 Task: Enable the call logs to the users
Action: Mouse moved to (251, 186)
Screenshot: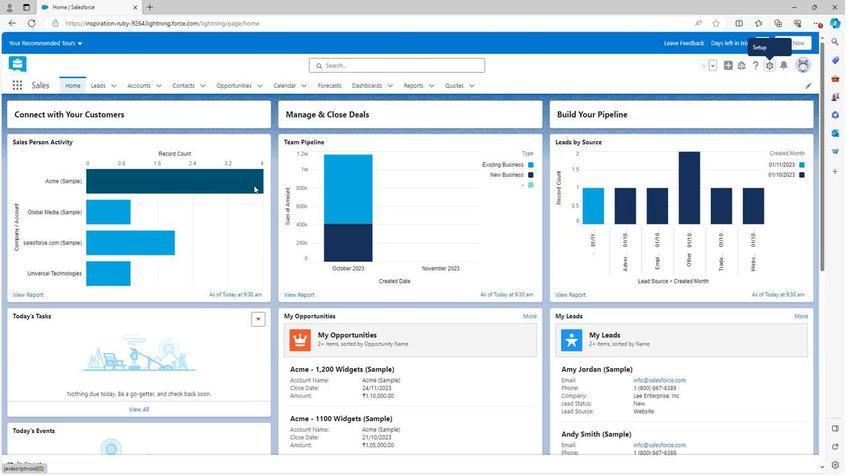 
Action: Mouse scrolled (251, 185) with delta (0, 0)
Screenshot: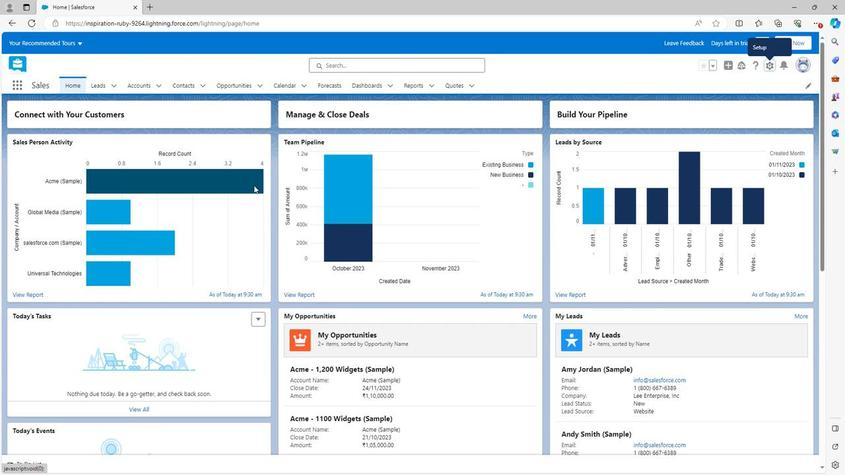 
Action: Mouse scrolled (251, 185) with delta (0, 0)
Screenshot: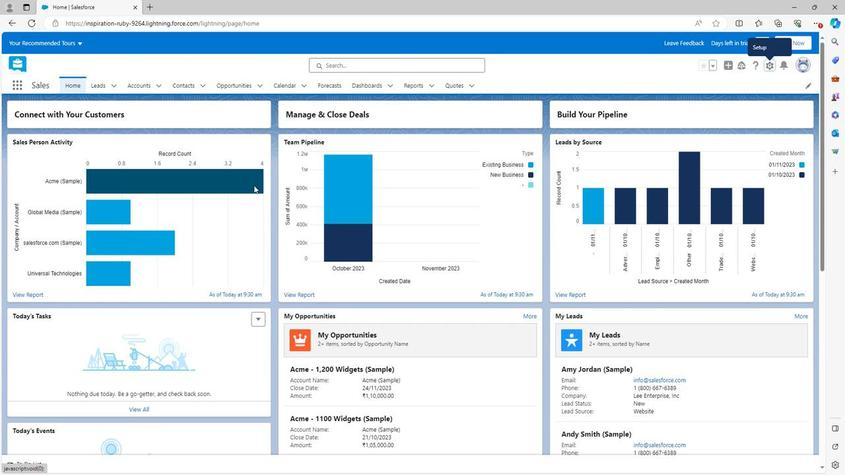
Action: Mouse scrolled (251, 185) with delta (0, 0)
Screenshot: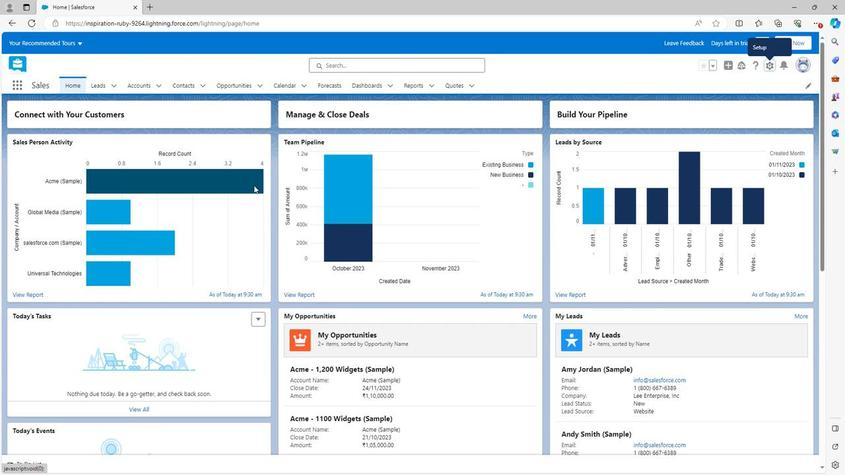 
Action: Mouse scrolled (251, 185) with delta (0, 0)
Screenshot: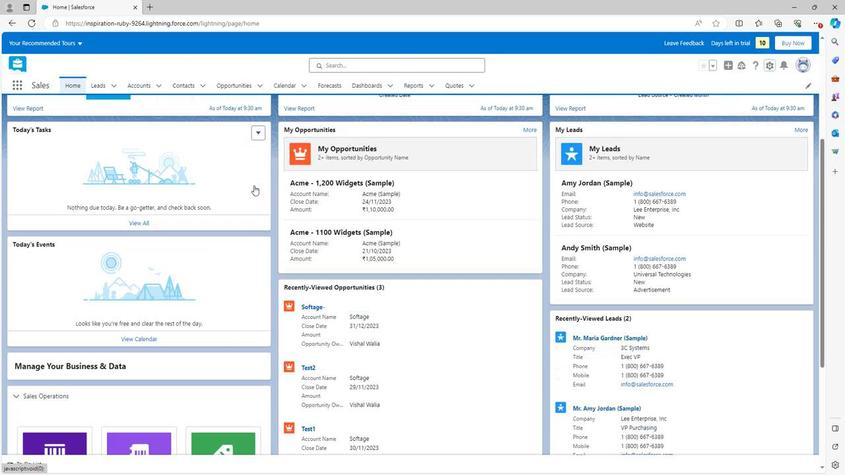 
Action: Mouse scrolled (251, 185) with delta (0, 0)
Screenshot: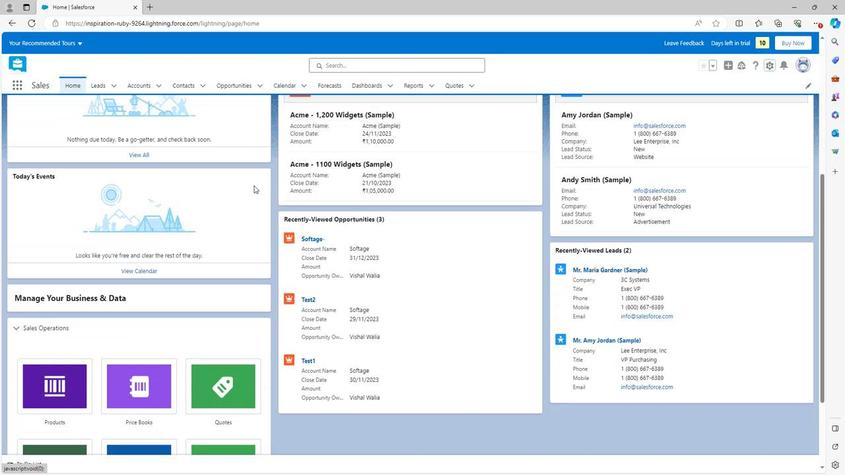 
Action: Mouse scrolled (251, 185) with delta (0, 0)
Screenshot: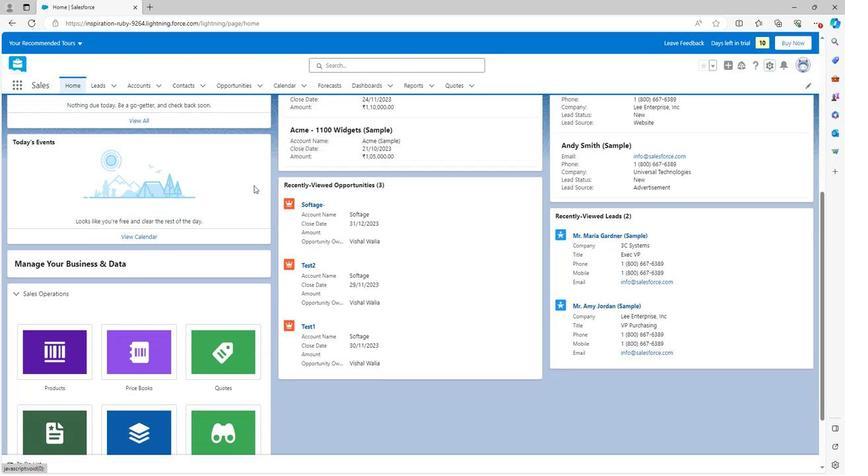 
Action: Mouse scrolled (251, 186) with delta (0, 0)
Screenshot: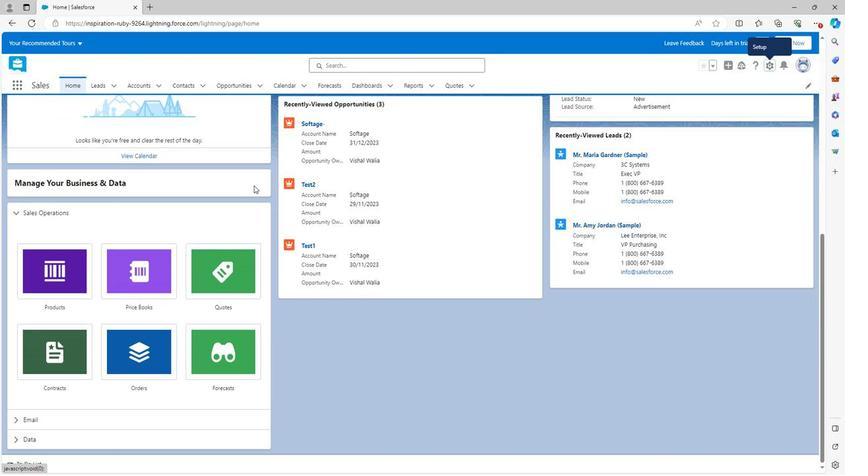 
Action: Mouse scrolled (251, 186) with delta (0, 0)
Screenshot: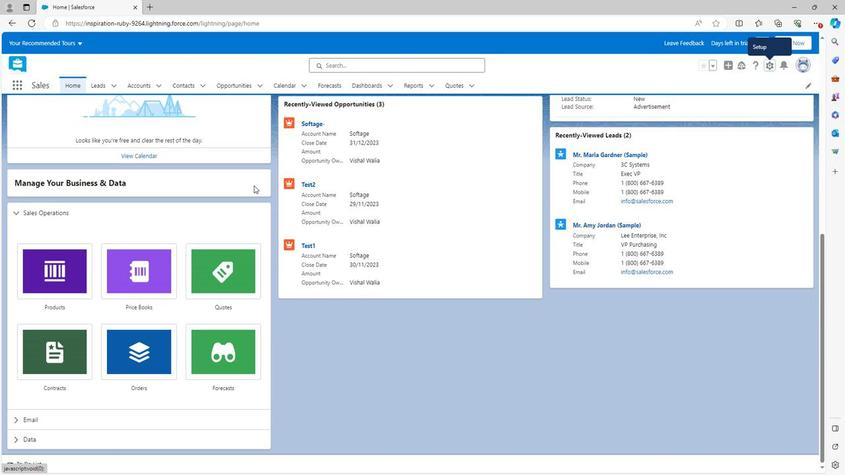 
Action: Mouse scrolled (251, 186) with delta (0, 0)
Screenshot: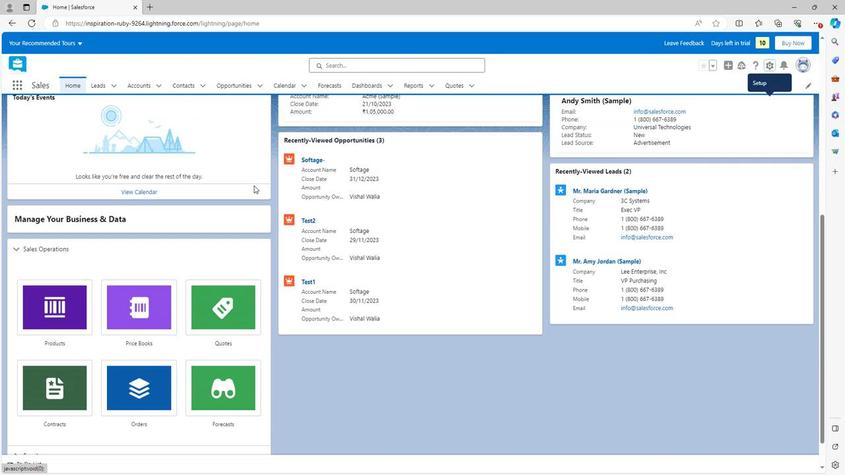 
Action: Mouse scrolled (251, 186) with delta (0, 0)
Screenshot: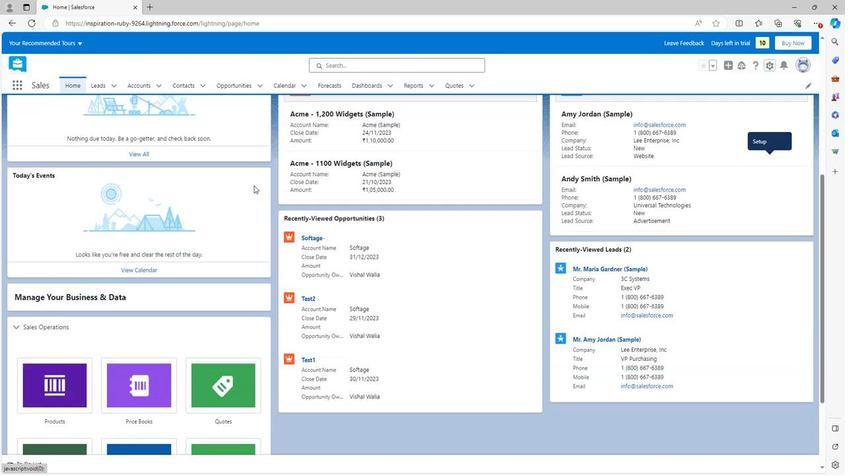 
Action: Mouse scrolled (251, 186) with delta (0, 0)
Screenshot: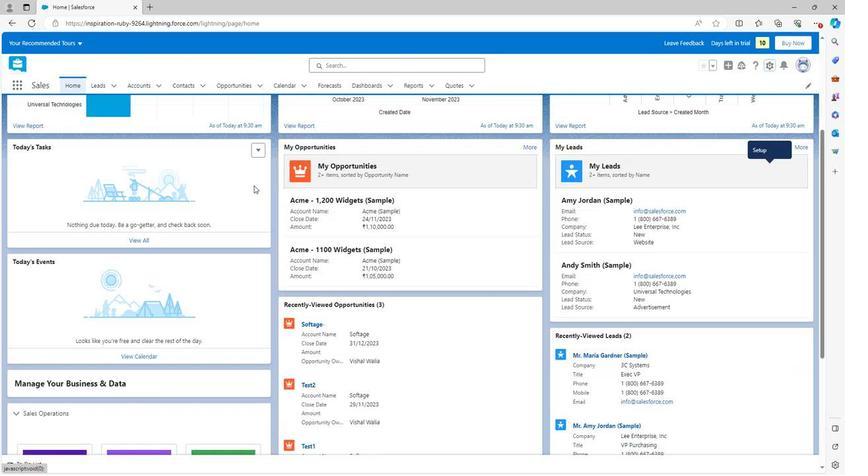 
Action: Mouse scrolled (251, 186) with delta (0, 0)
Screenshot: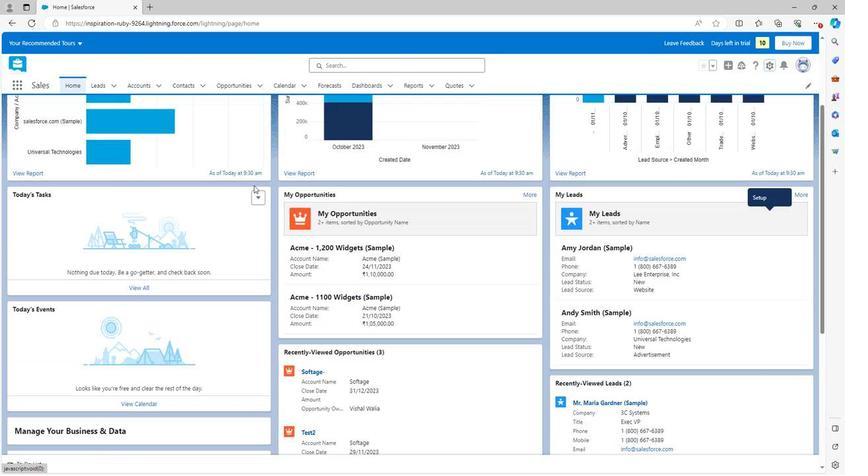
Action: Mouse moved to (771, 64)
Screenshot: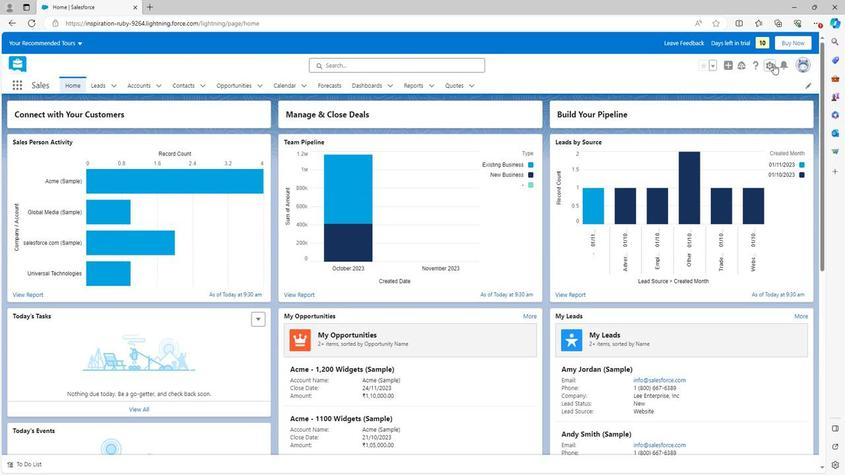 
Action: Mouse pressed left at (771, 64)
Screenshot: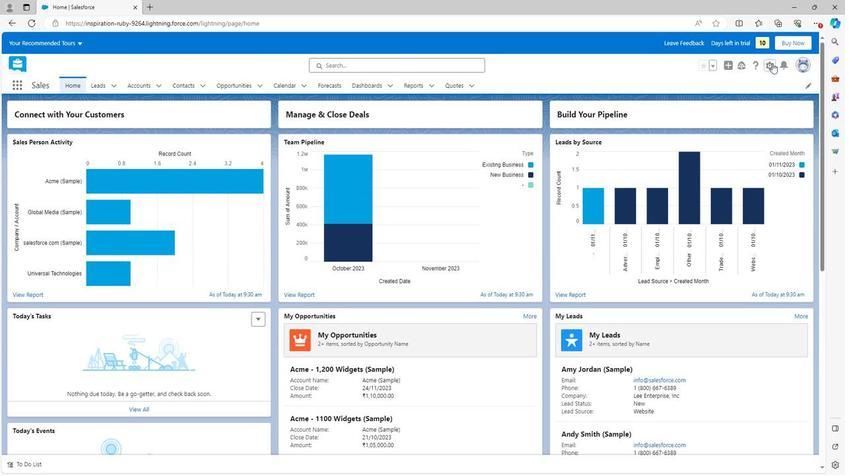 
Action: Mouse moved to (731, 92)
Screenshot: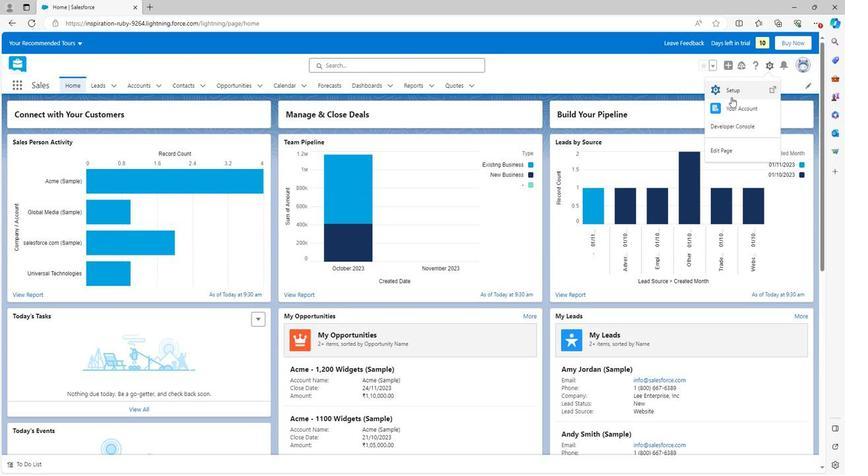 
Action: Mouse pressed left at (731, 92)
Screenshot: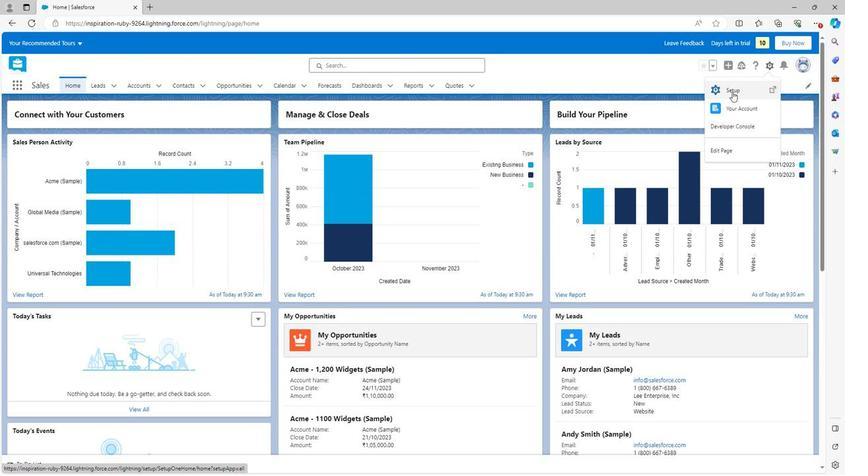 
Action: Mouse moved to (5, 344)
Screenshot: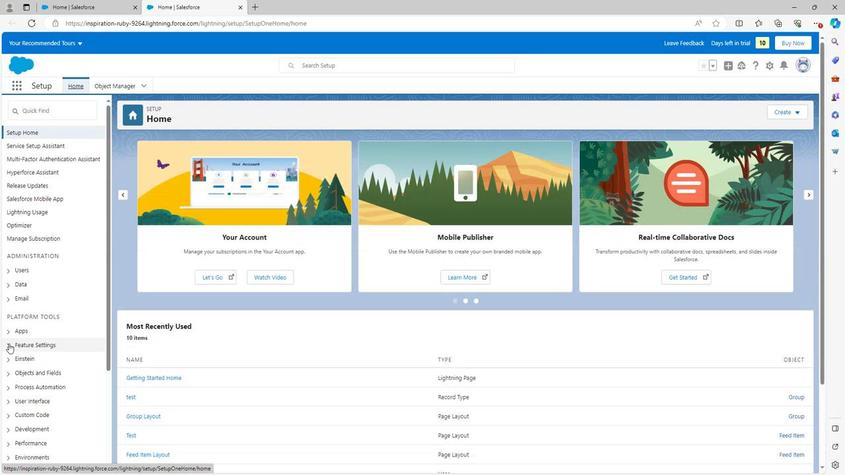 
Action: Mouse pressed left at (5, 344)
Screenshot: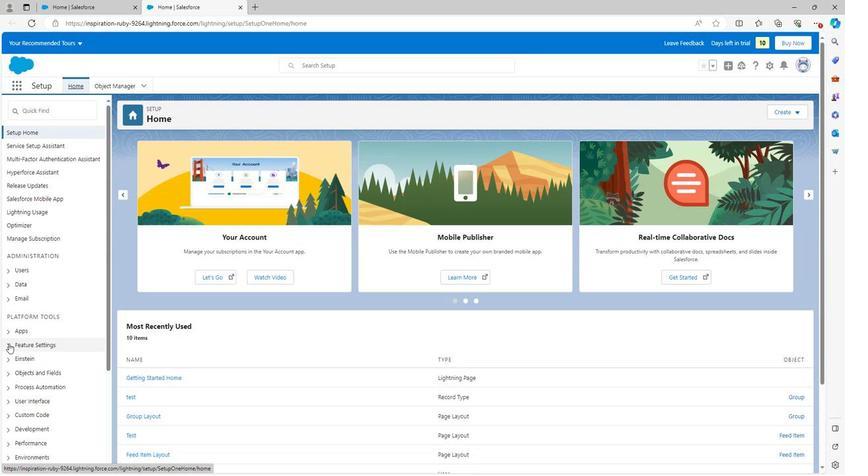 
Action: Mouse scrolled (5, 344) with delta (0, 0)
Screenshot: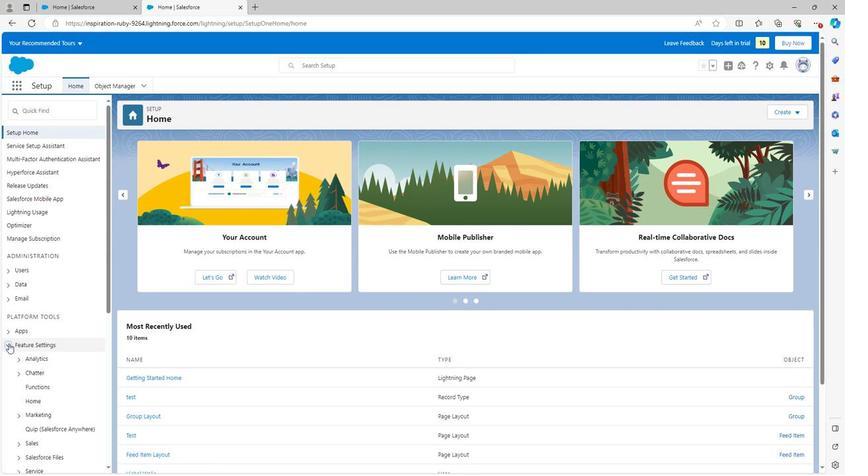 
Action: Mouse scrolled (5, 344) with delta (0, 0)
Screenshot: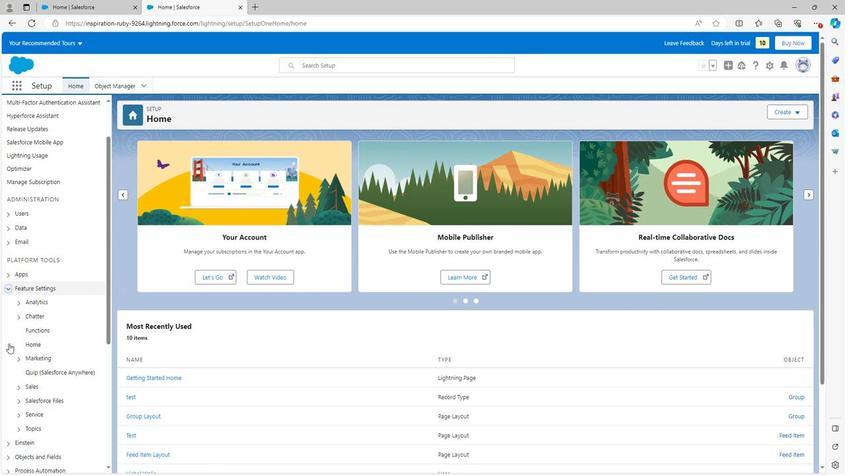 
Action: Mouse scrolled (5, 344) with delta (0, 0)
Screenshot: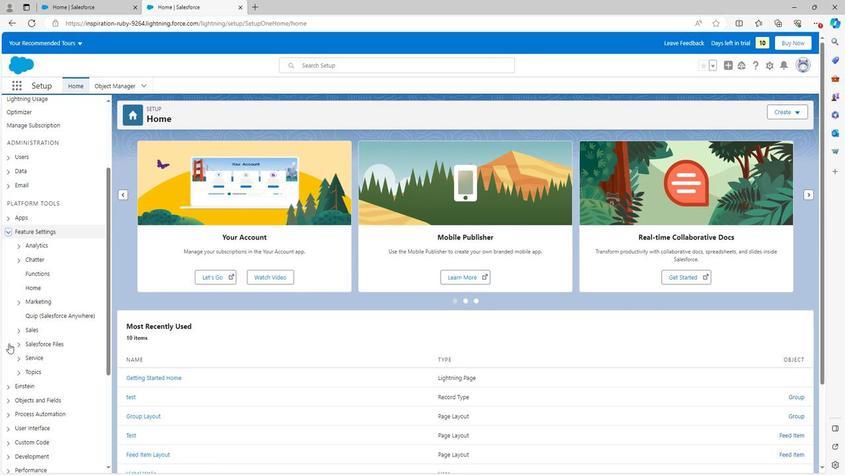 
Action: Mouse moved to (16, 272)
Screenshot: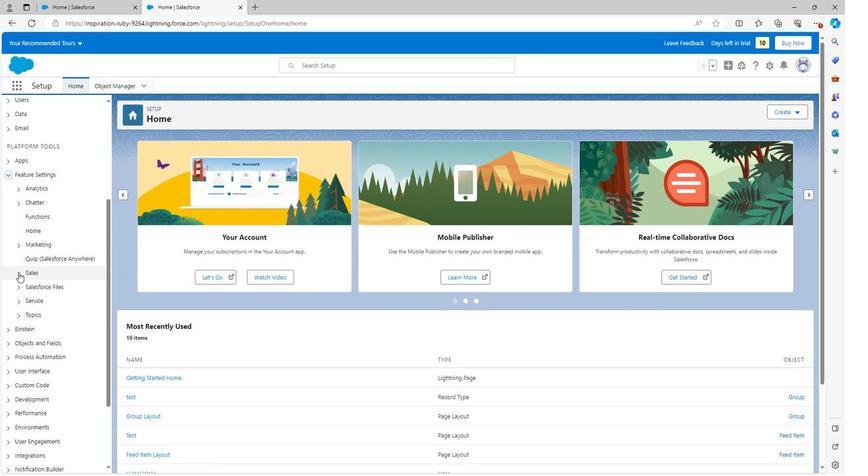 
Action: Mouse pressed left at (16, 272)
Screenshot: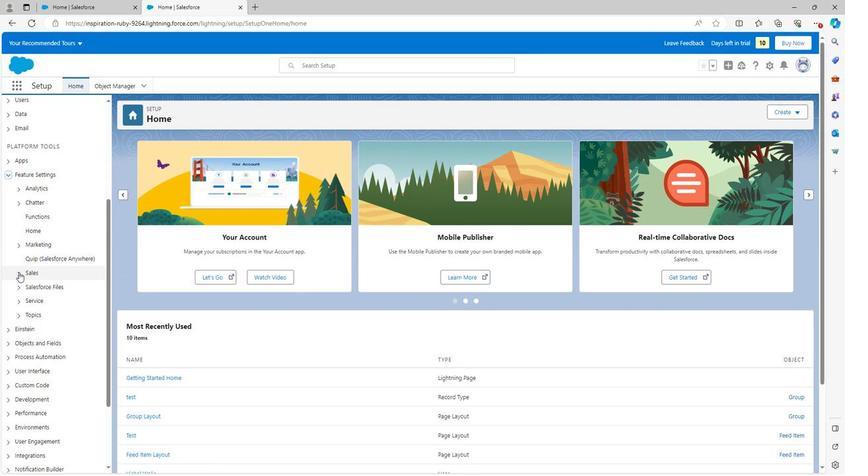 
Action: Mouse moved to (16, 288)
Screenshot: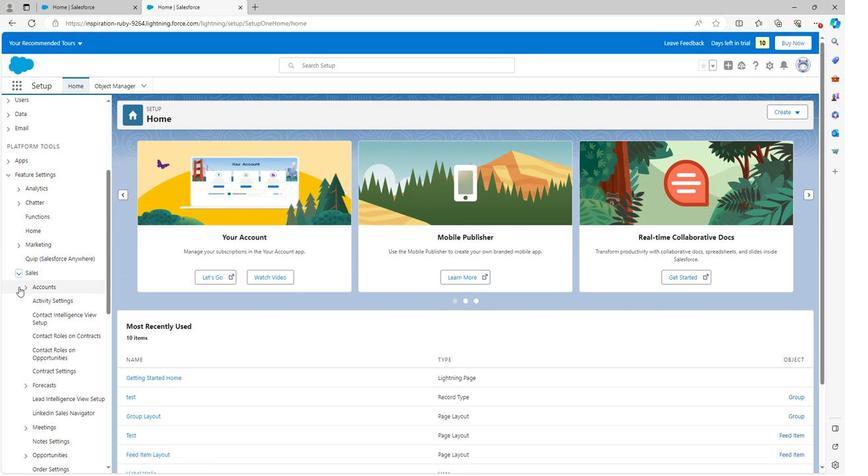 
Action: Mouse scrolled (16, 288) with delta (0, 0)
Screenshot: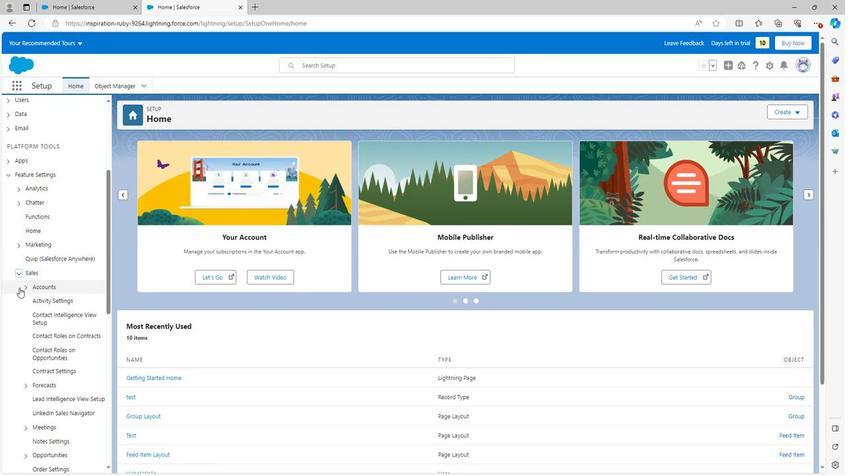 
Action: Mouse moved to (17, 289)
Screenshot: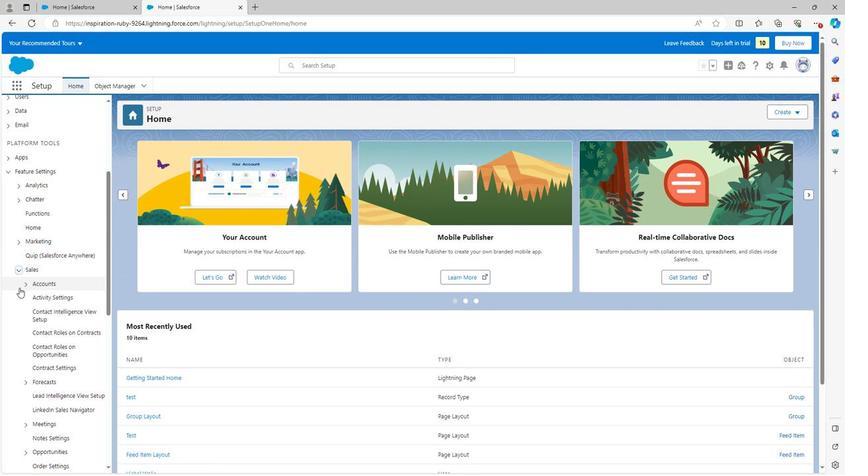 
Action: Mouse scrolled (17, 289) with delta (0, 0)
Screenshot: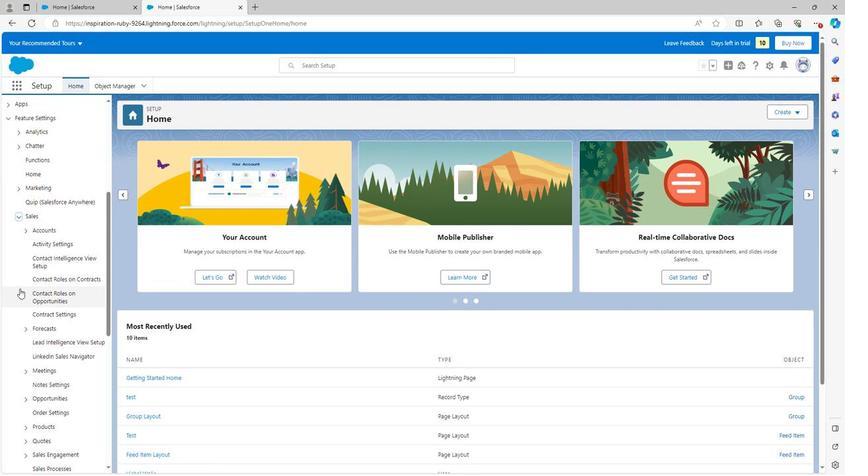 
Action: Mouse moved to (17, 292)
Screenshot: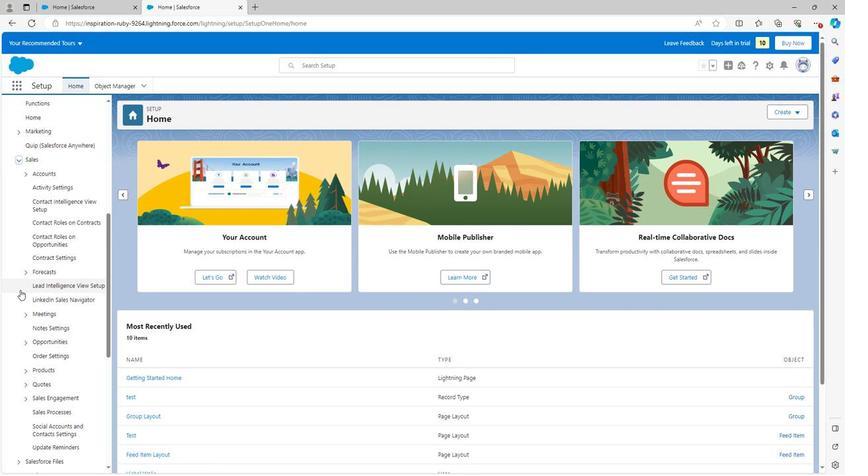 
Action: Mouse scrolled (17, 291) with delta (0, 0)
Screenshot: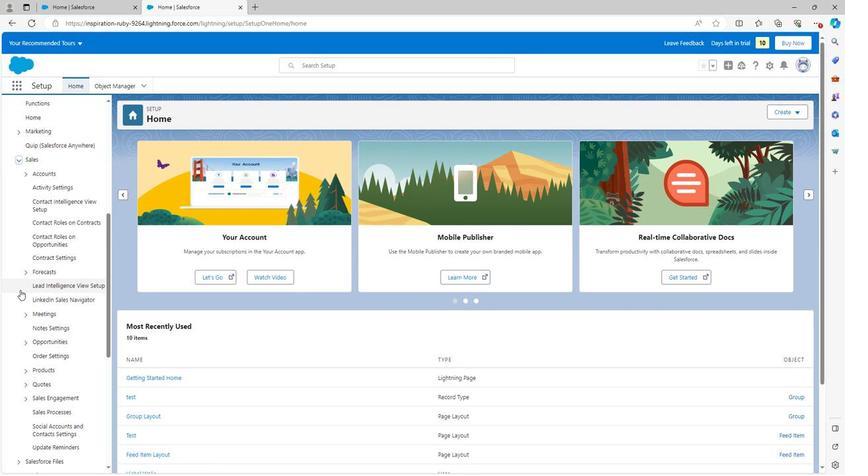 
Action: Mouse scrolled (17, 291) with delta (0, 0)
Screenshot: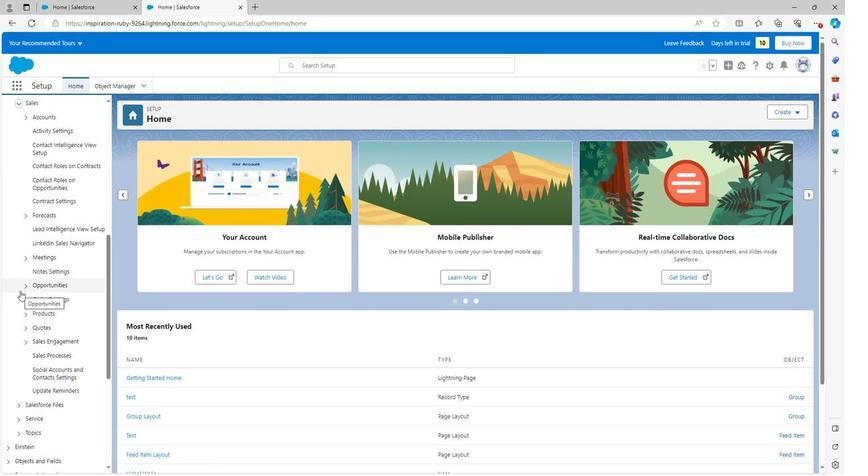
Action: Mouse moved to (21, 283)
Screenshot: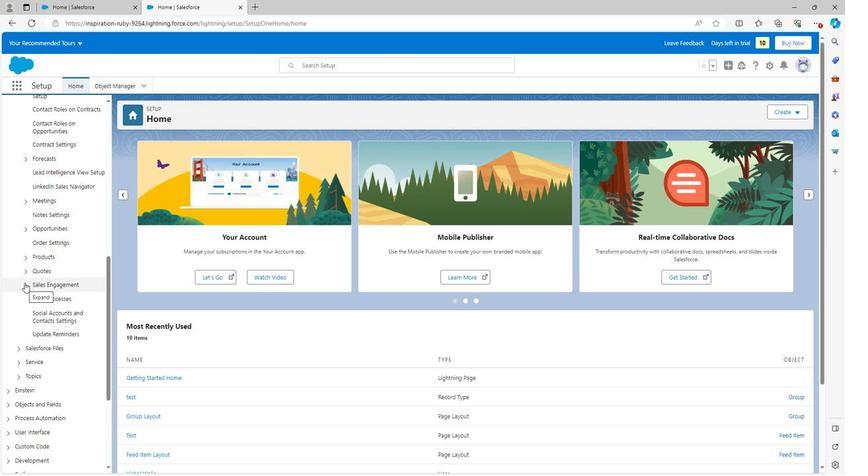 
Action: Mouse pressed left at (21, 283)
Screenshot: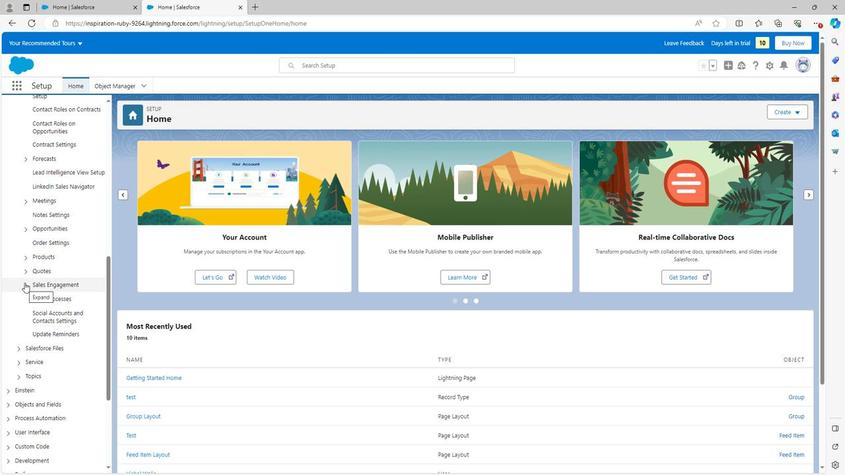 
Action: Mouse moved to (43, 313)
Screenshot: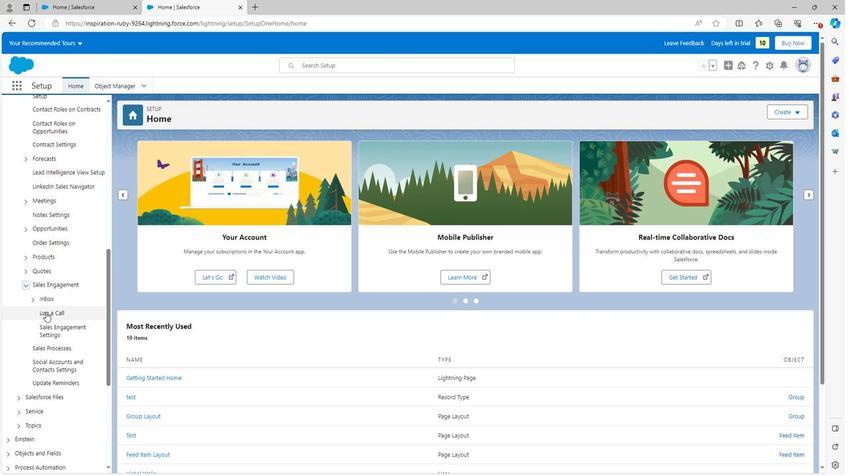 
Action: Mouse pressed left at (43, 313)
Screenshot: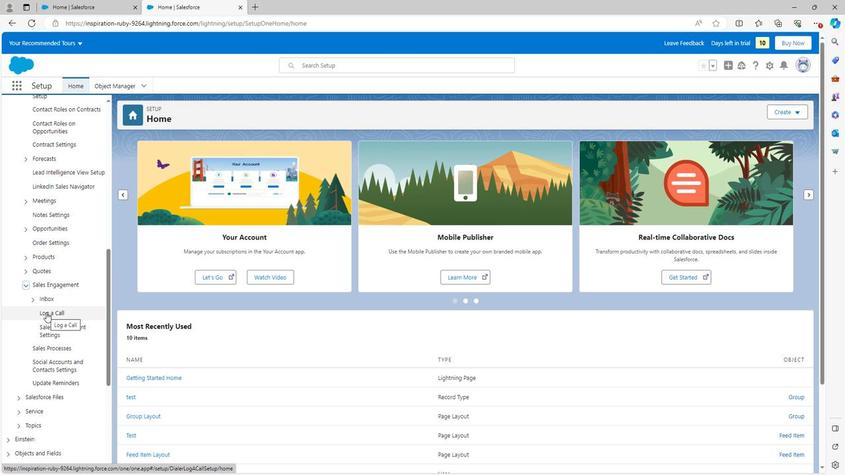 
Action: Mouse moved to (773, 213)
Screenshot: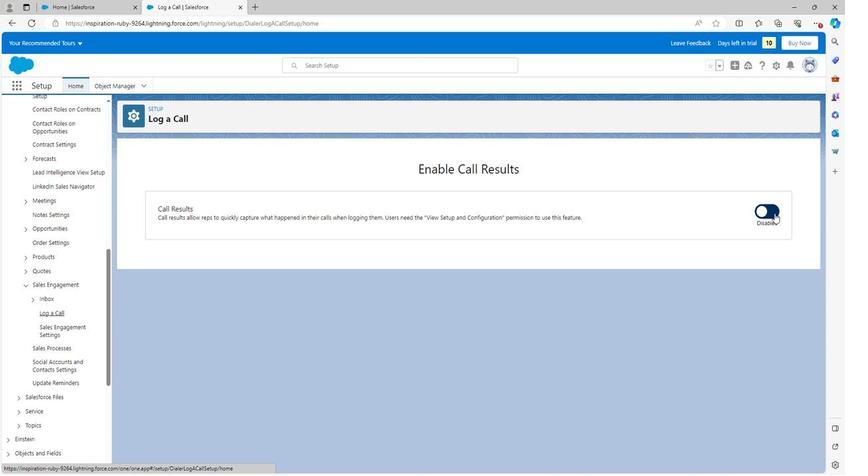 
Action: Mouse pressed left at (773, 213)
Screenshot: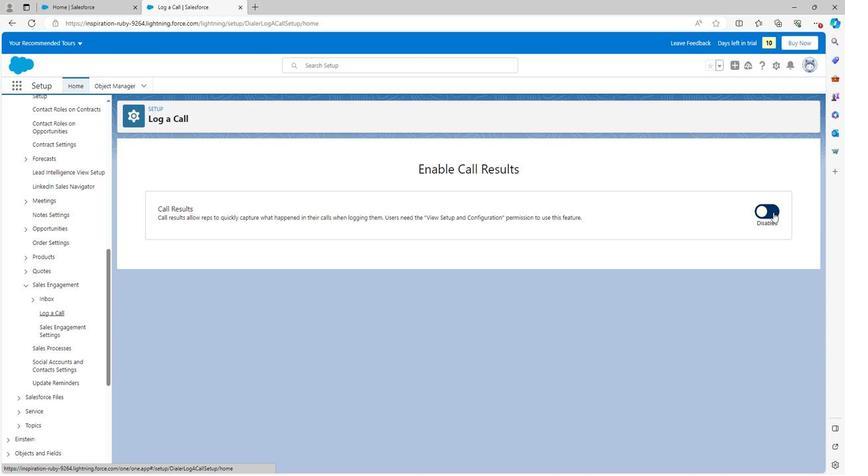 
Action: Mouse moved to (547, 224)
Screenshot: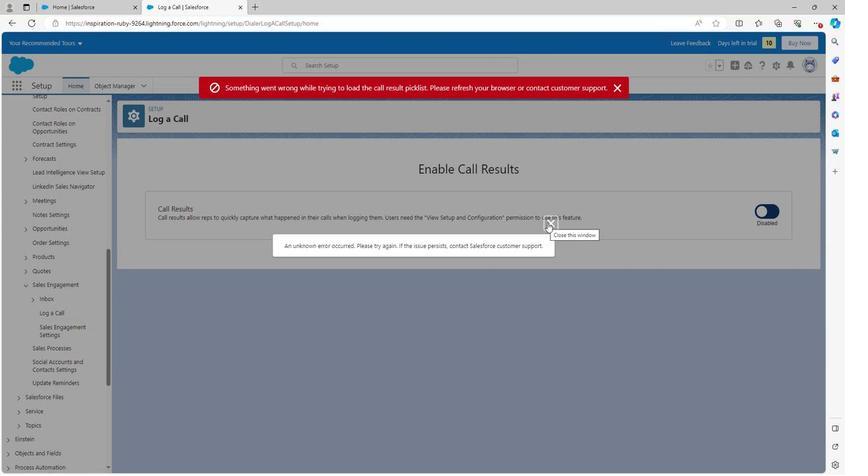 
Action: Mouse pressed left at (547, 224)
Screenshot: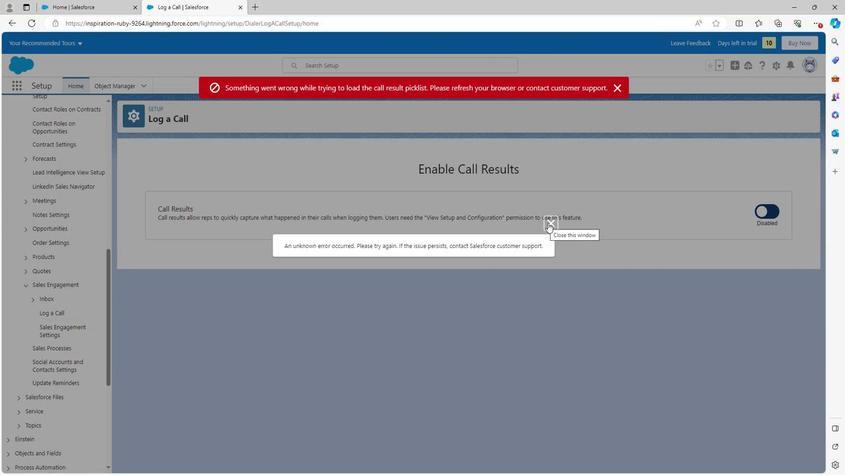 
Action: Mouse moved to (770, 210)
Screenshot: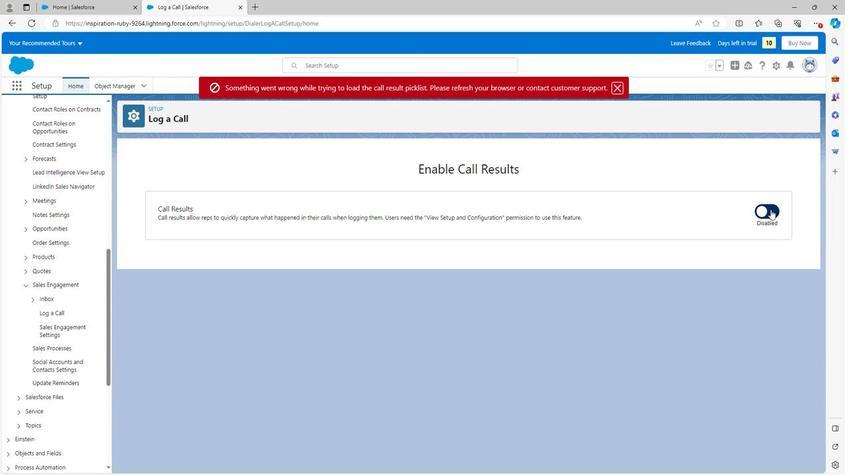 
Action: Mouse pressed left at (770, 210)
Screenshot: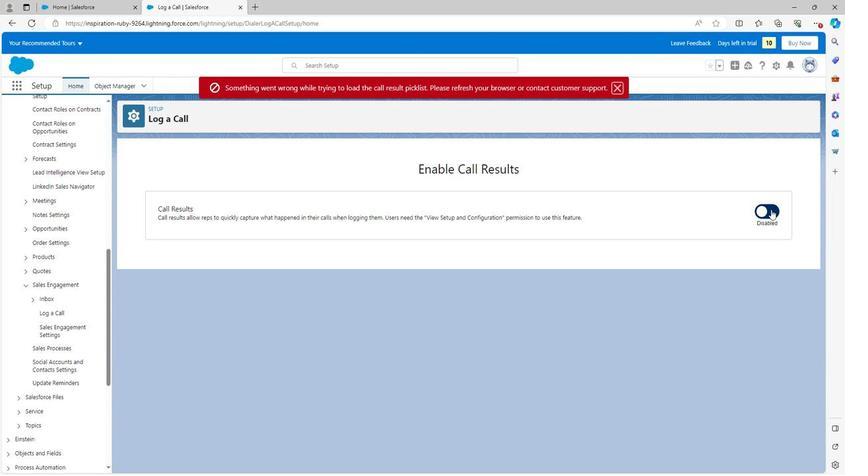
Action: Mouse moved to (552, 226)
Screenshot: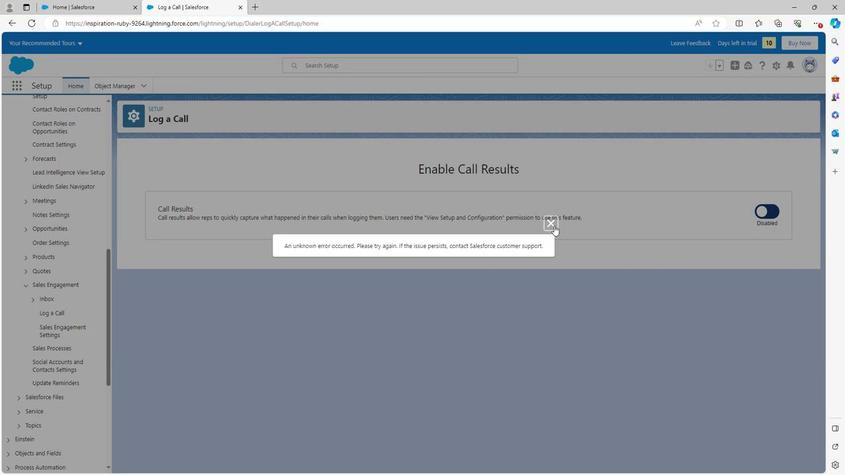 
Action: Mouse pressed left at (552, 226)
Screenshot: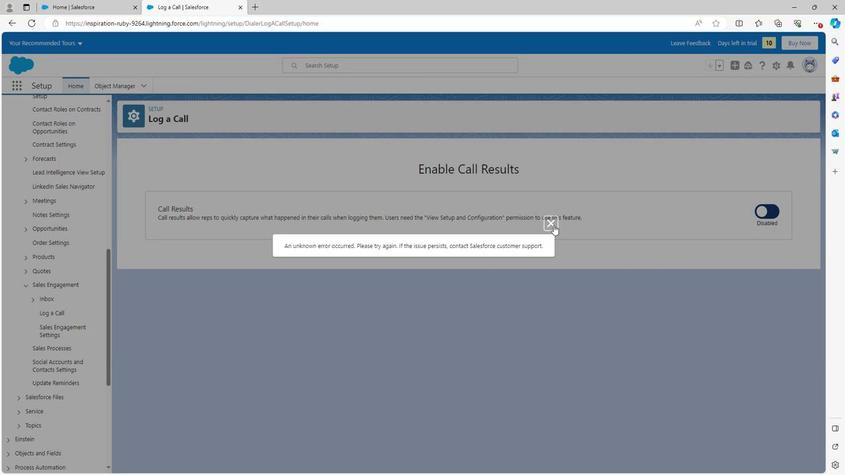 
Action: Mouse moved to (552, 224)
Screenshot: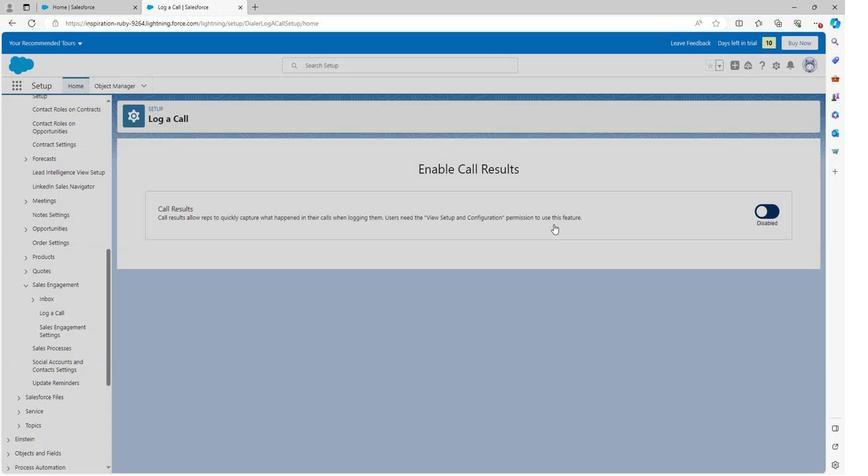 
